 Task: Edit the buffer time to 2 hours 30 minutes after the event.
Action: Mouse moved to (408, 237)
Screenshot: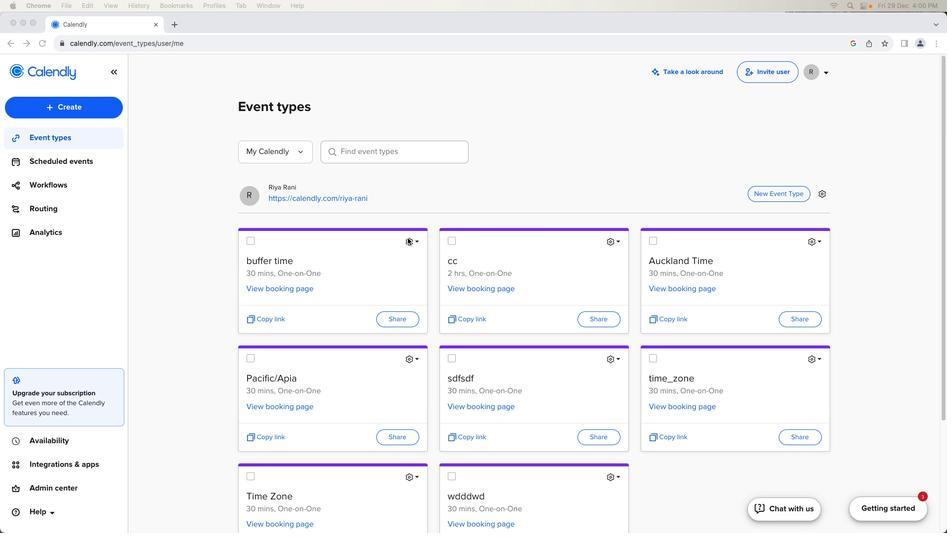 
Action: Mouse pressed left at (408, 237)
Screenshot: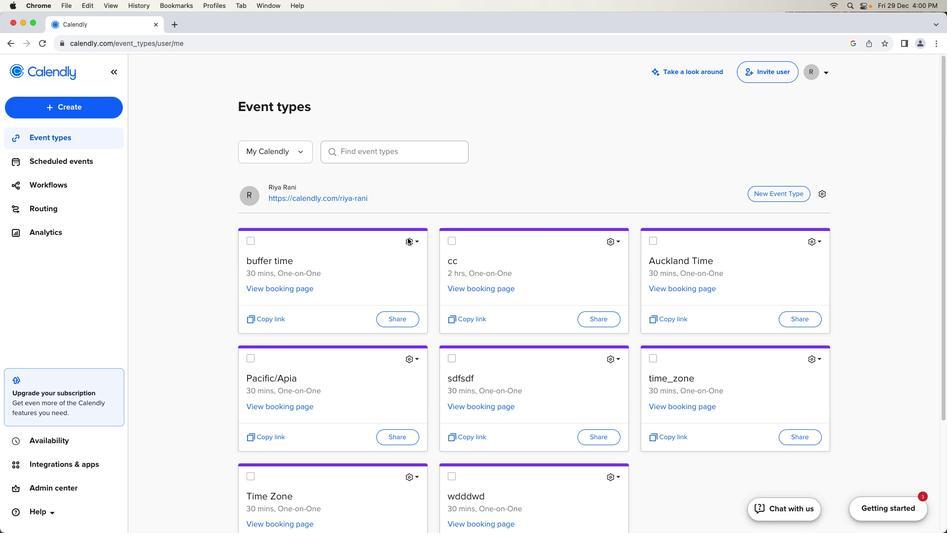 
Action: Mouse moved to (408, 239)
Screenshot: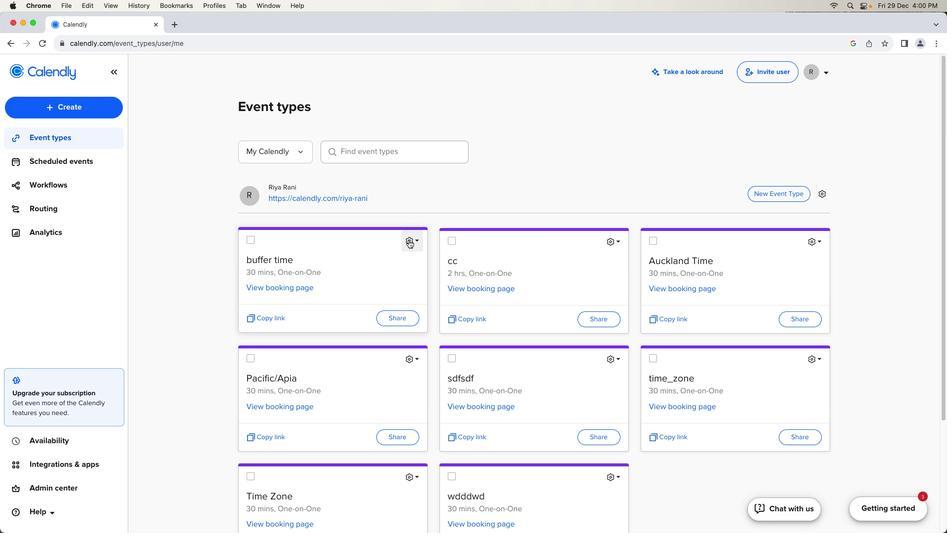 
Action: Mouse pressed left at (408, 239)
Screenshot: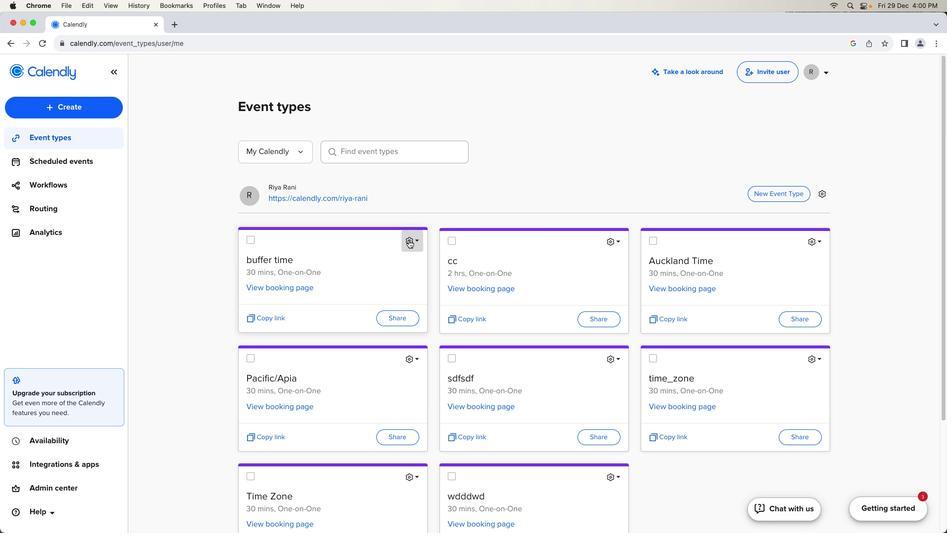 
Action: Mouse moved to (370, 271)
Screenshot: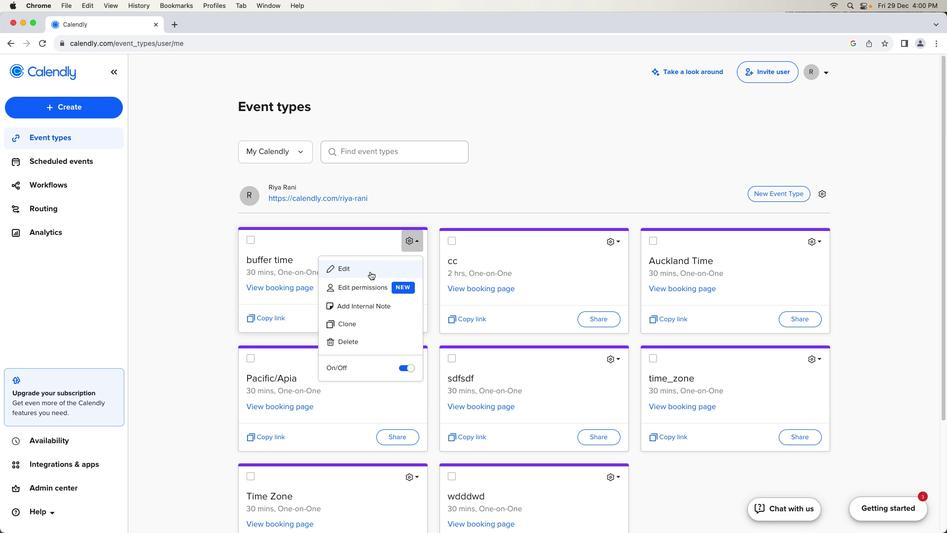 
Action: Mouse pressed left at (370, 271)
Screenshot: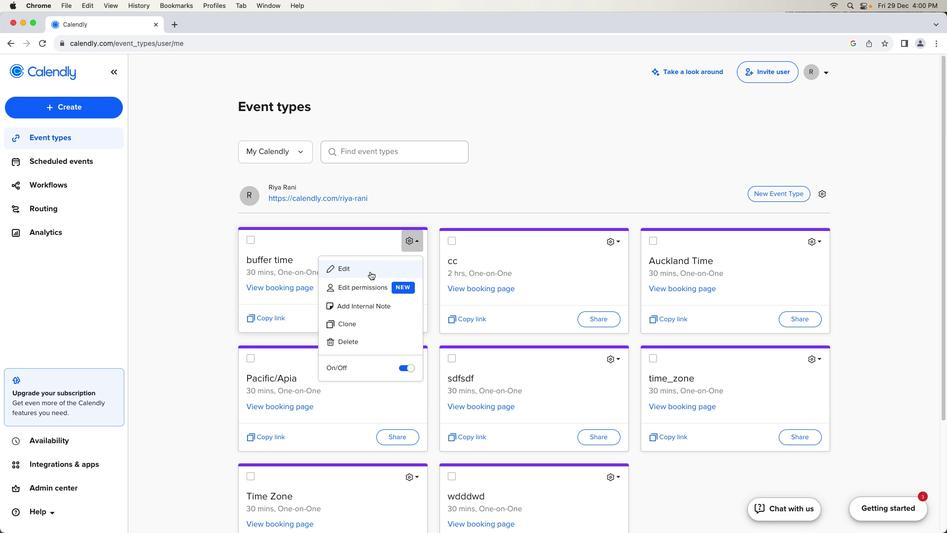 
Action: Mouse moved to (148, 320)
Screenshot: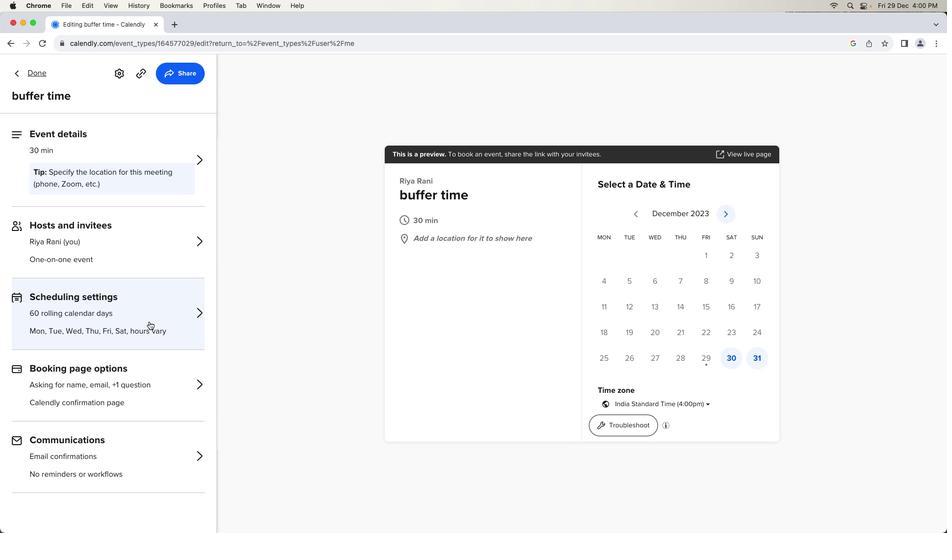 
Action: Mouse pressed left at (148, 320)
Screenshot: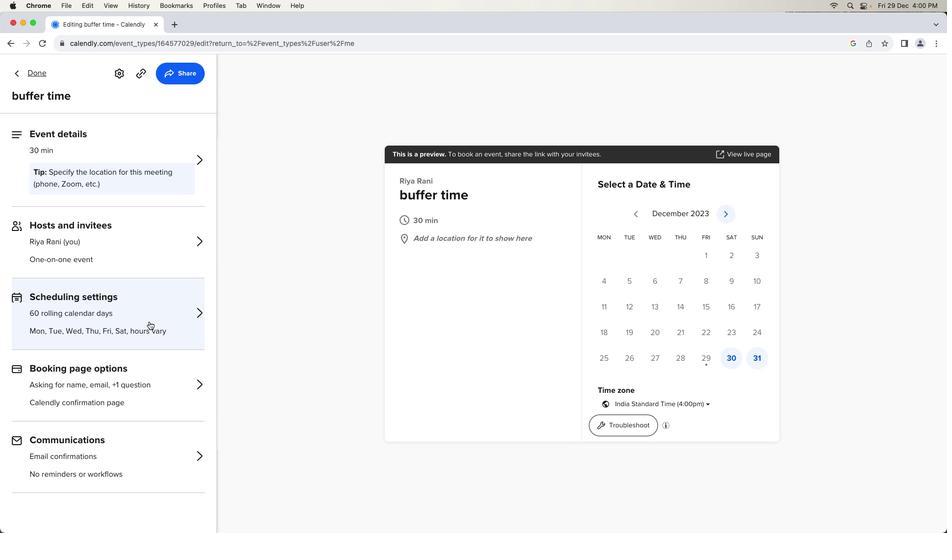 
Action: Mouse moved to (49, 395)
Screenshot: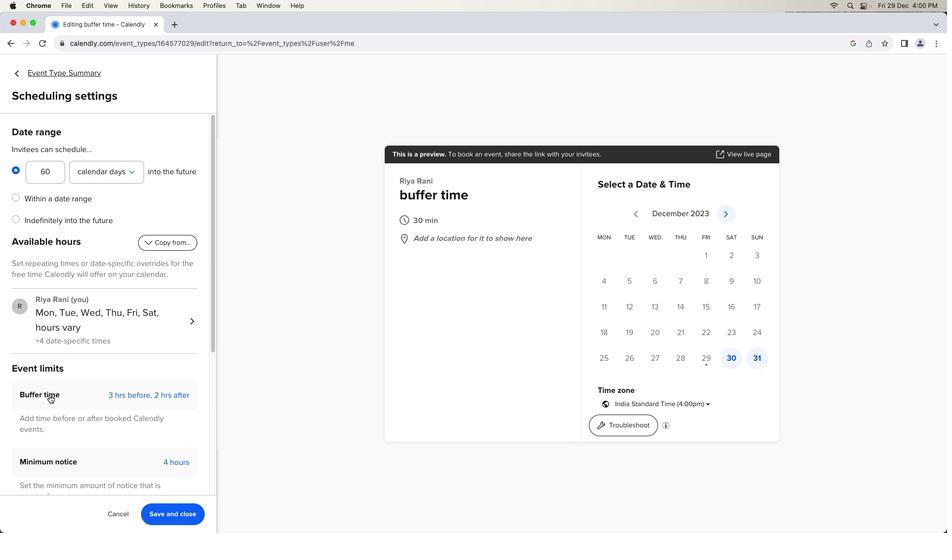 
Action: Mouse pressed left at (49, 395)
Screenshot: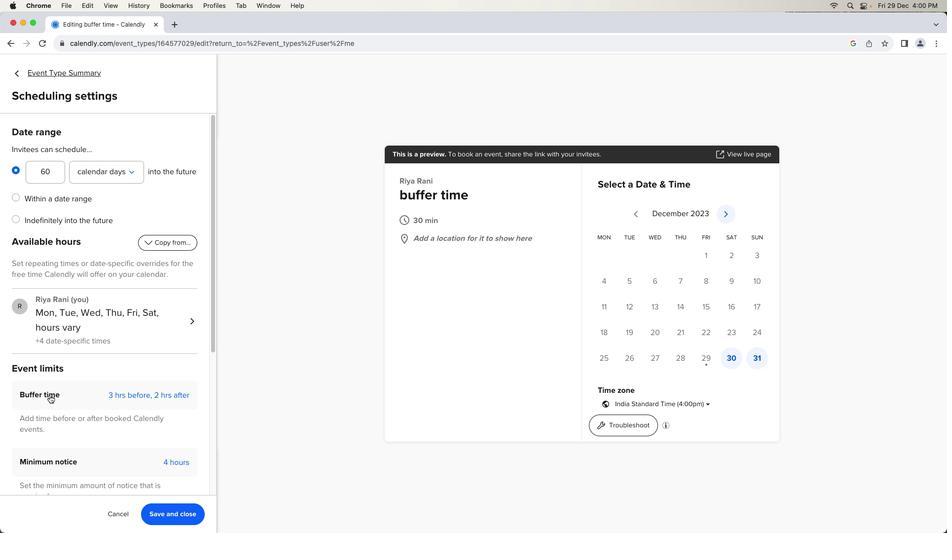 
Action: Mouse moved to (87, 410)
Screenshot: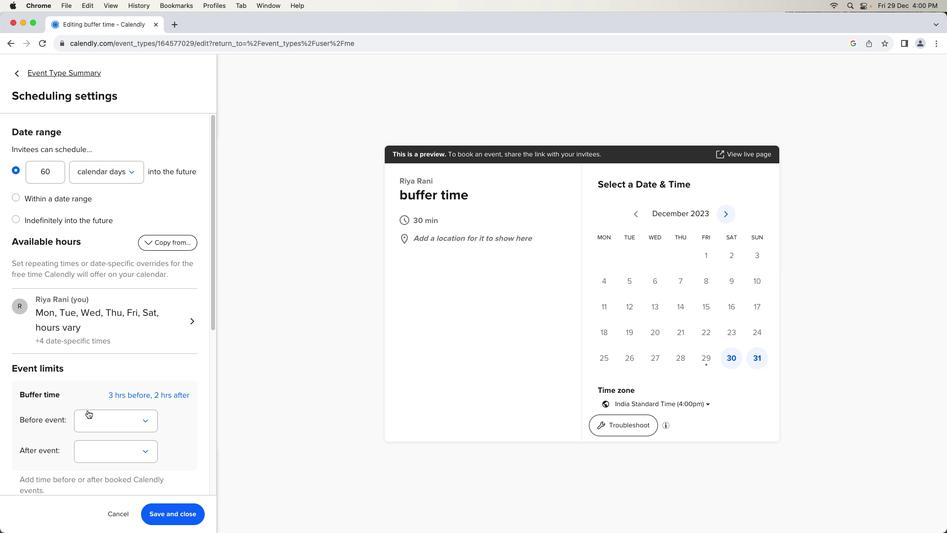 
Action: Mouse scrolled (87, 410) with delta (0, 0)
Screenshot: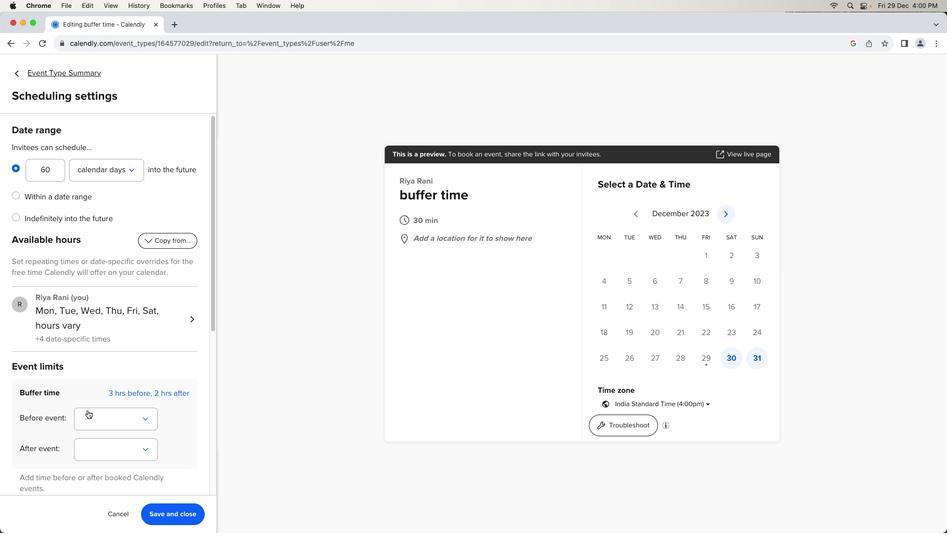 
Action: Mouse scrolled (87, 410) with delta (0, 0)
Screenshot: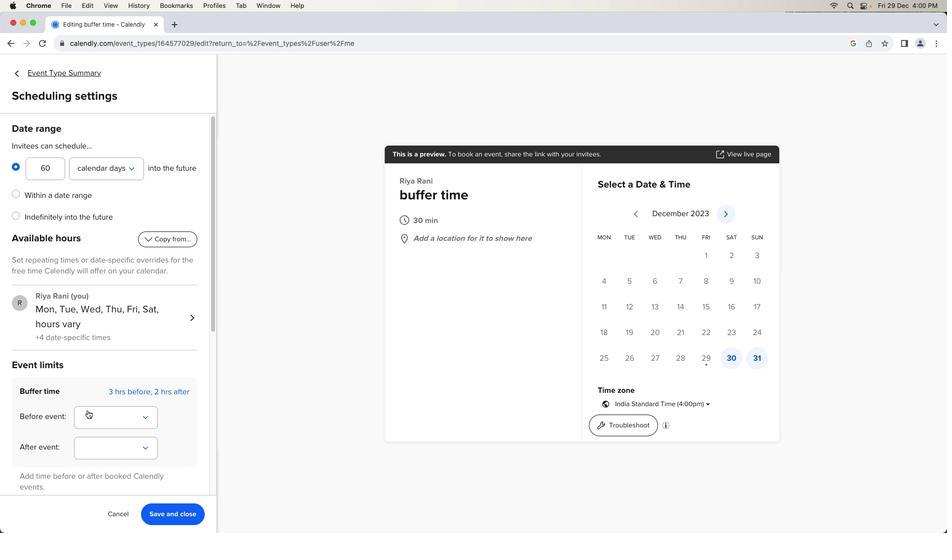 
Action: Mouse moved to (128, 449)
Screenshot: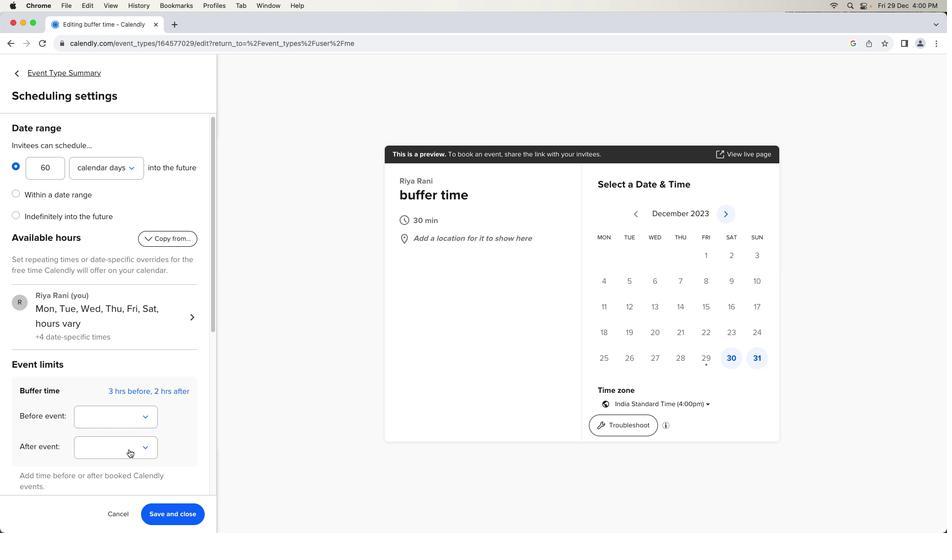 
Action: Mouse pressed left at (128, 449)
Screenshot: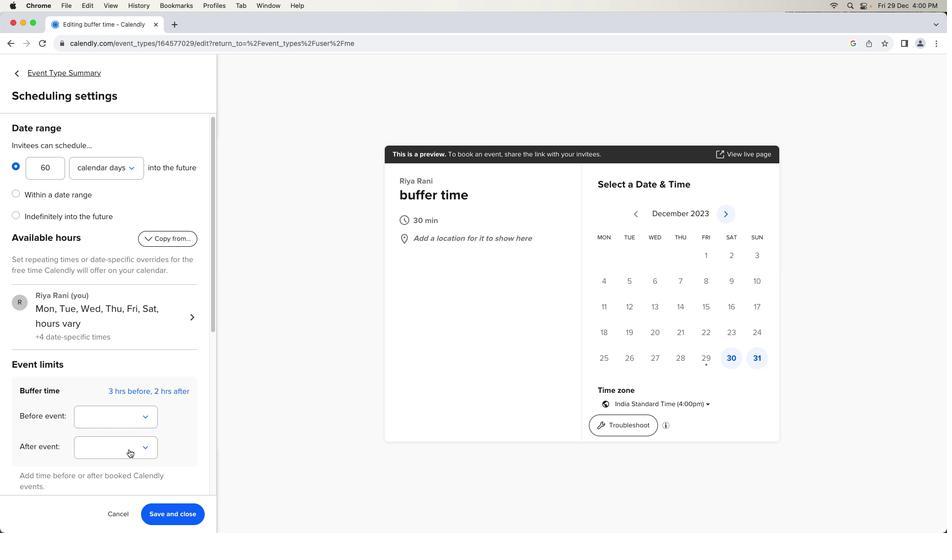 
Action: Mouse moved to (129, 446)
Screenshot: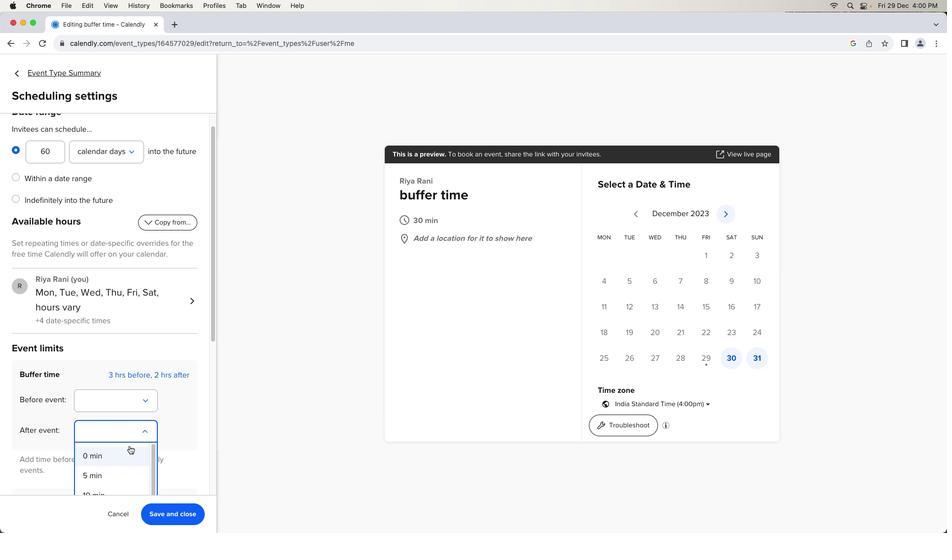 
Action: Mouse scrolled (129, 446) with delta (0, 0)
Screenshot: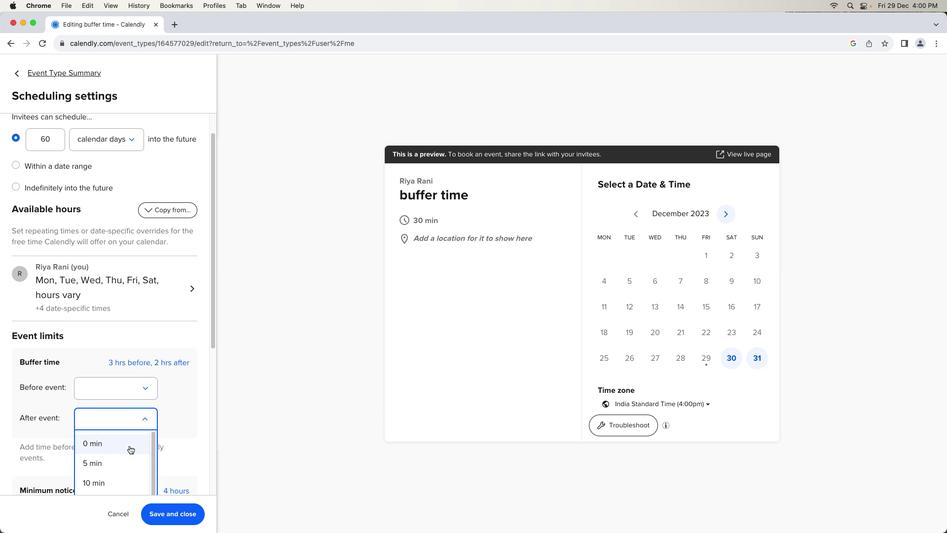 
Action: Mouse scrolled (129, 446) with delta (0, 0)
Screenshot: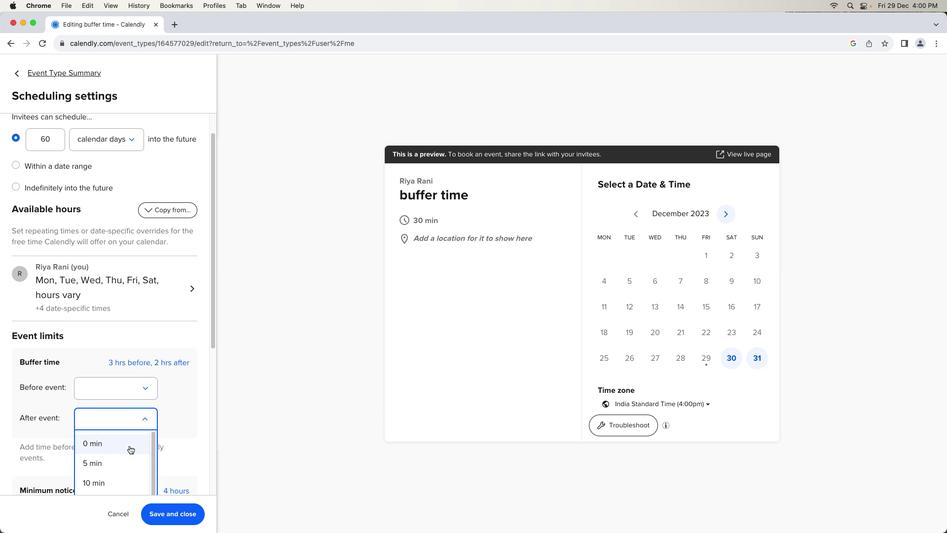 
Action: Mouse scrolled (129, 446) with delta (0, -1)
Screenshot: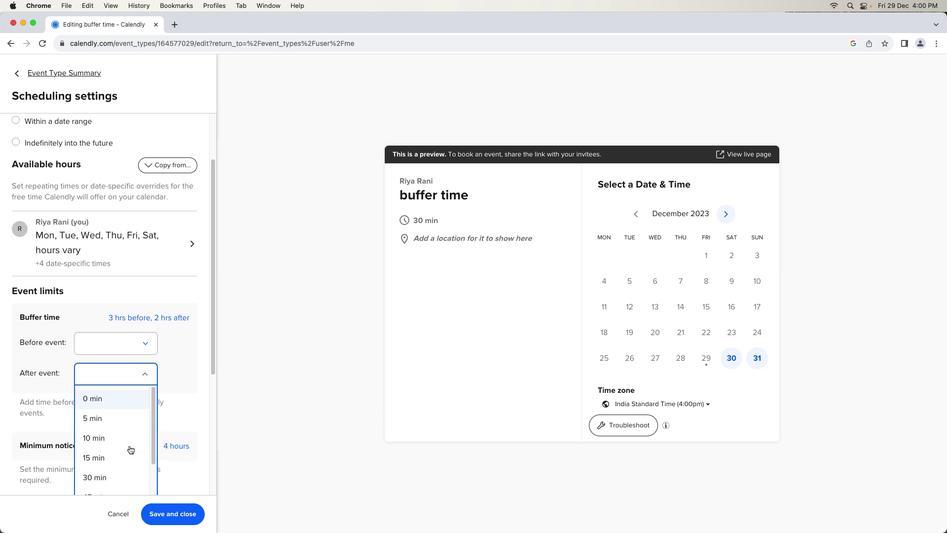 
Action: Mouse moved to (129, 446)
Screenshot: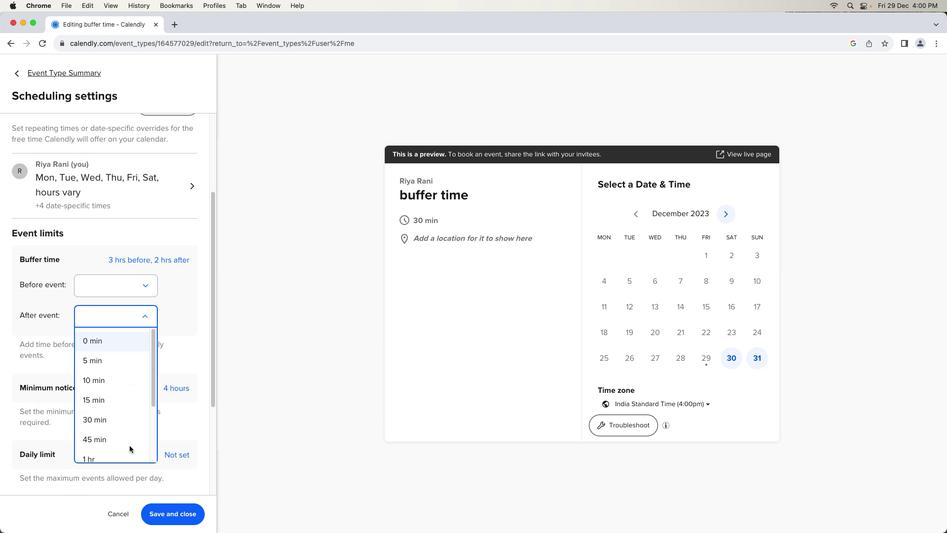 
Action: Mouse scrolled (129, 446) with delta (0, -1)
Screenshot: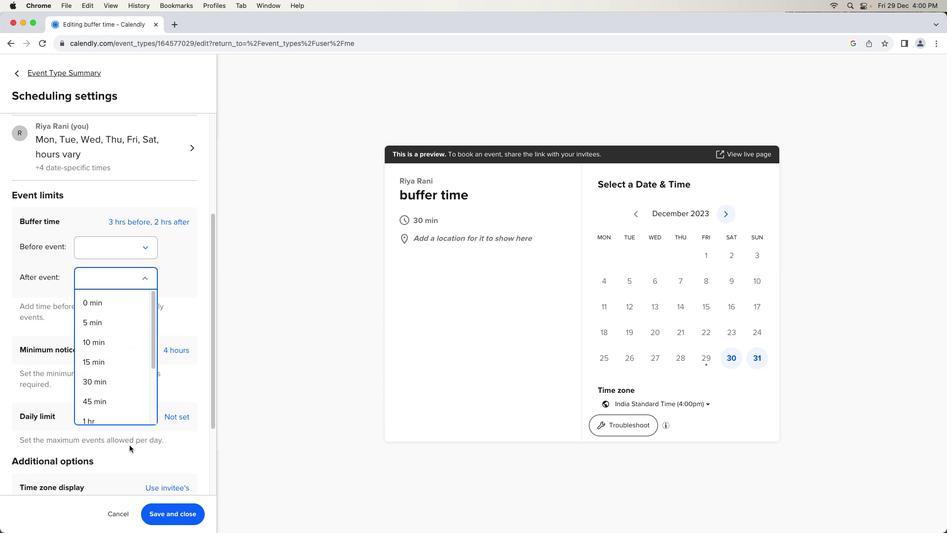 
Action: Mouse moved to (103, 379)
Screenshot: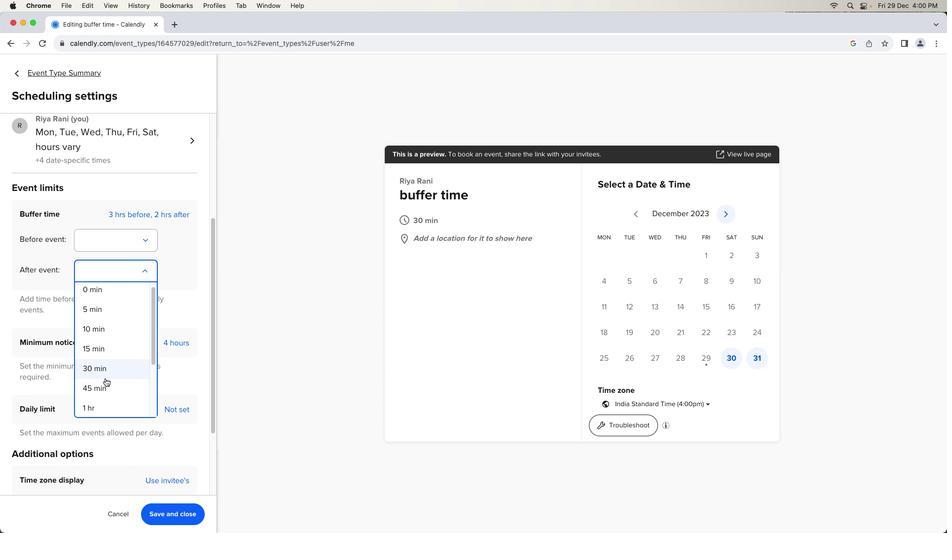 
Action: Mouse scrolled (103, 379) with delta (0, 0)
Screenshot: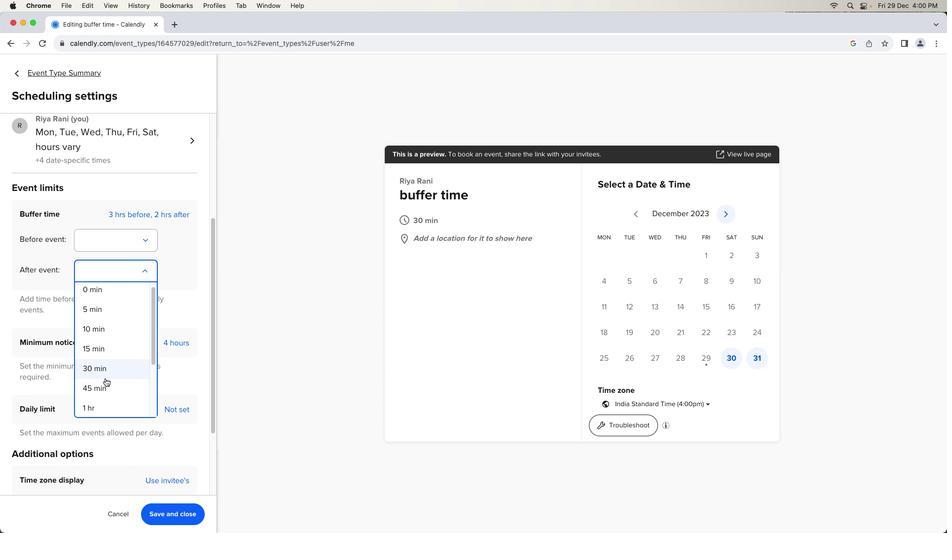 
Action: Mouse moved to (105, 378)
Screenshot: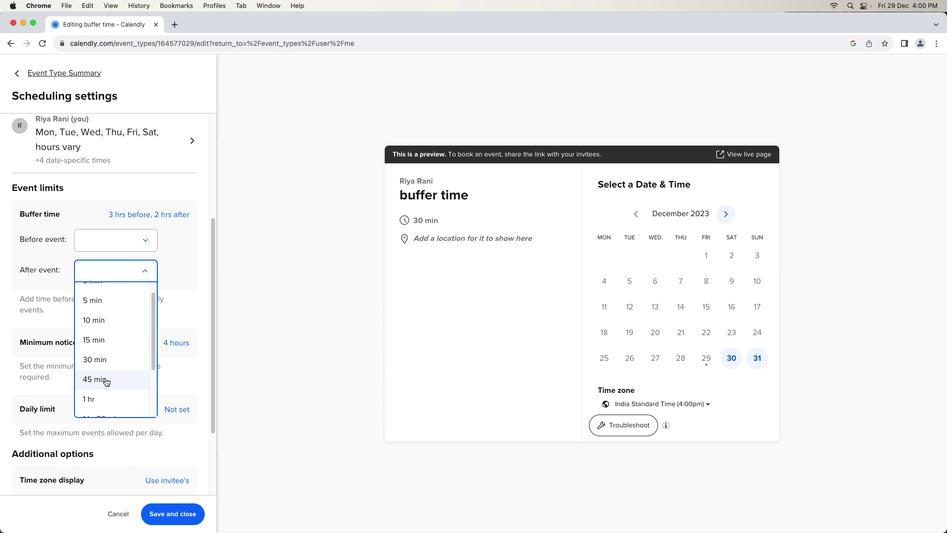 
Action: Mouse scrolled (105, 378) with delta (0, 0)
Screenshot: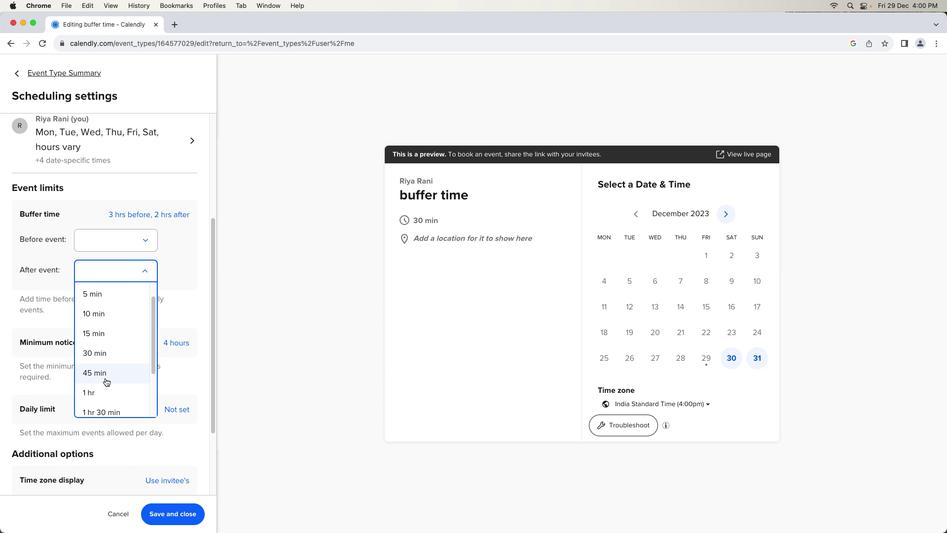 
Action: Mouse scrolled (105, 378) with delta (0, 0)
Screenshot: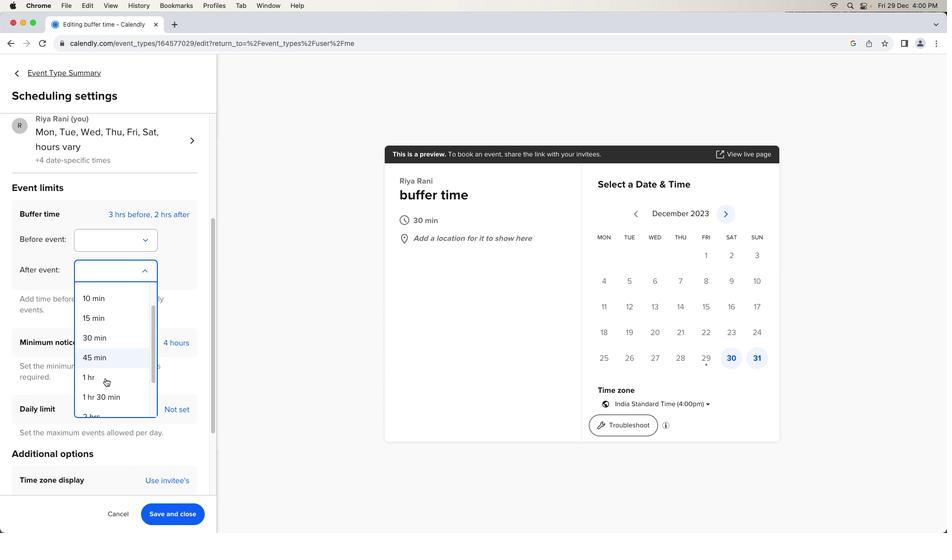 
Action: Mouse moved to (105, 377)
Screenshot: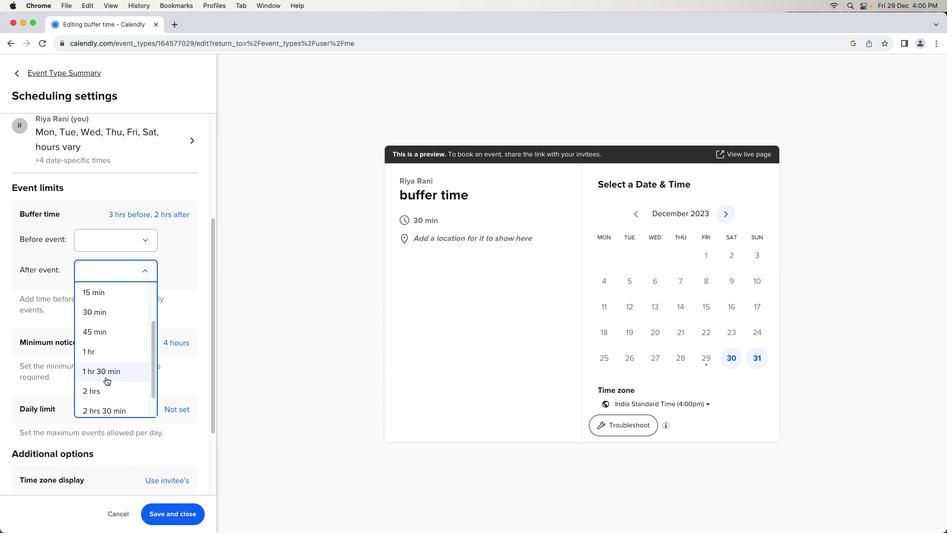 
Action: Mouse scrolled (105, 377) with delta (0, 0)
Screenshot: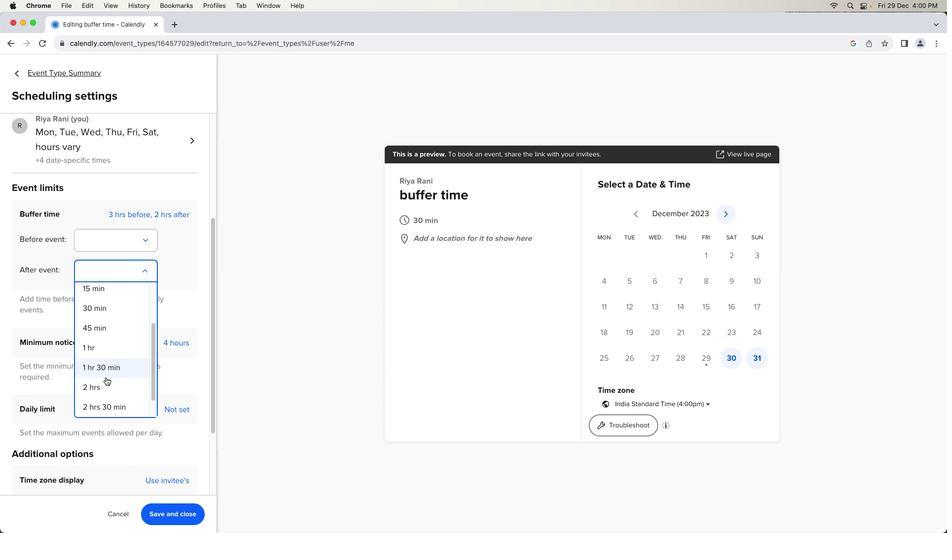 
Action: Mouse moved to (105, 377)
Screenshot: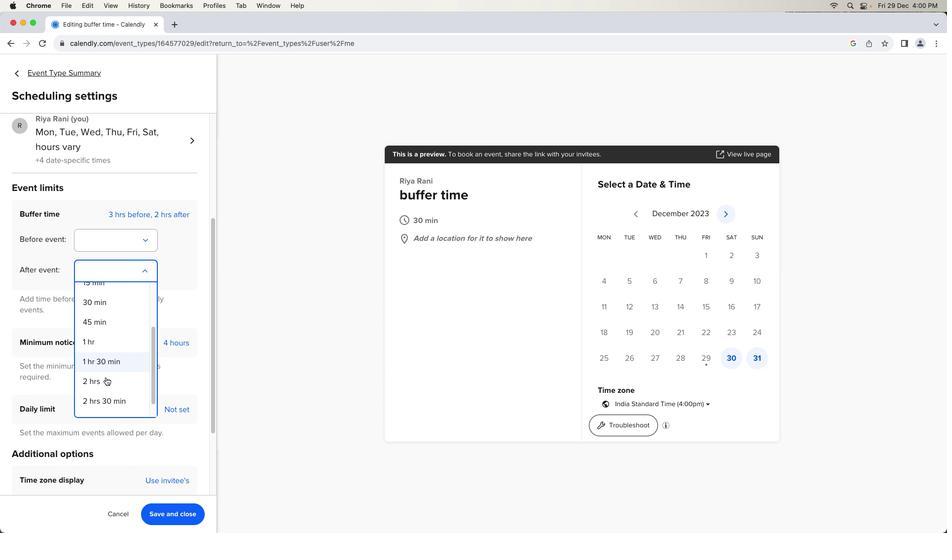 
Action: Mouse scrolled (105, 377) with delta (0, 0)
Screenshot: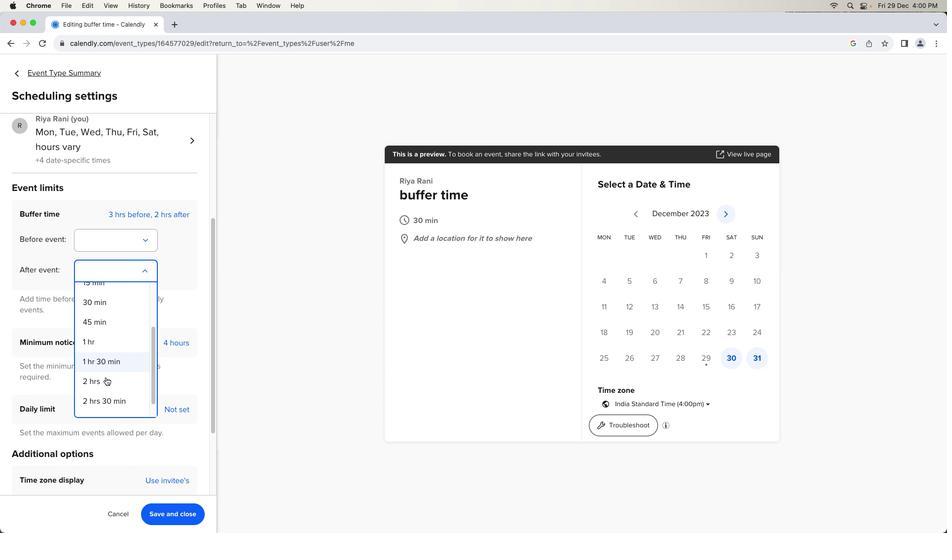 
Action: Mouse scrolled (105, 377) with delta (0, 0)
Screenshot: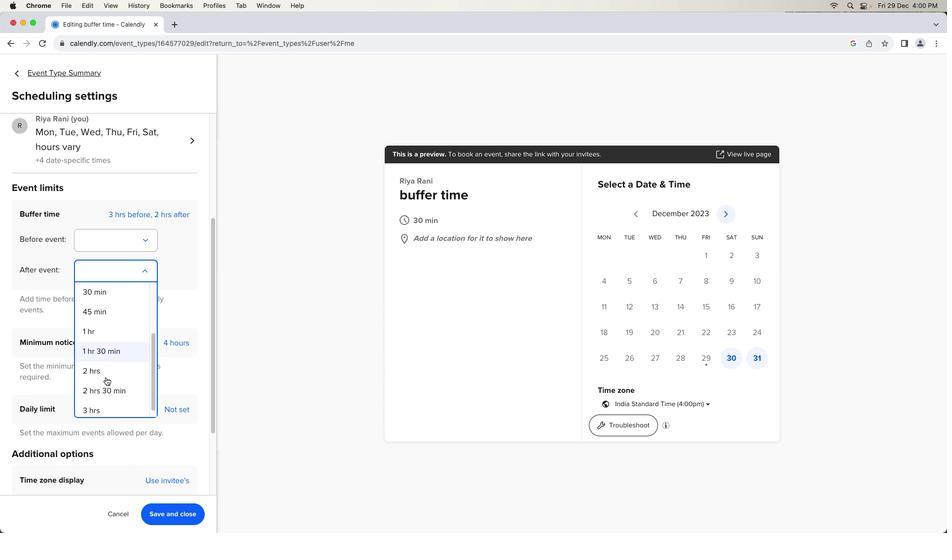 
Action: Mouse moved to (114, 381)
Screenshot: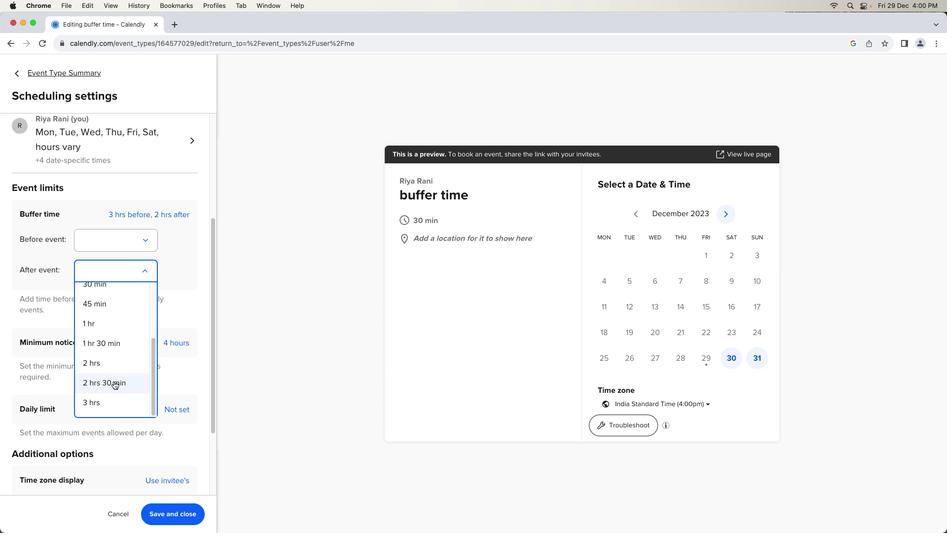 
Action: Mouse pressed left at (114, 381)
Screenshot: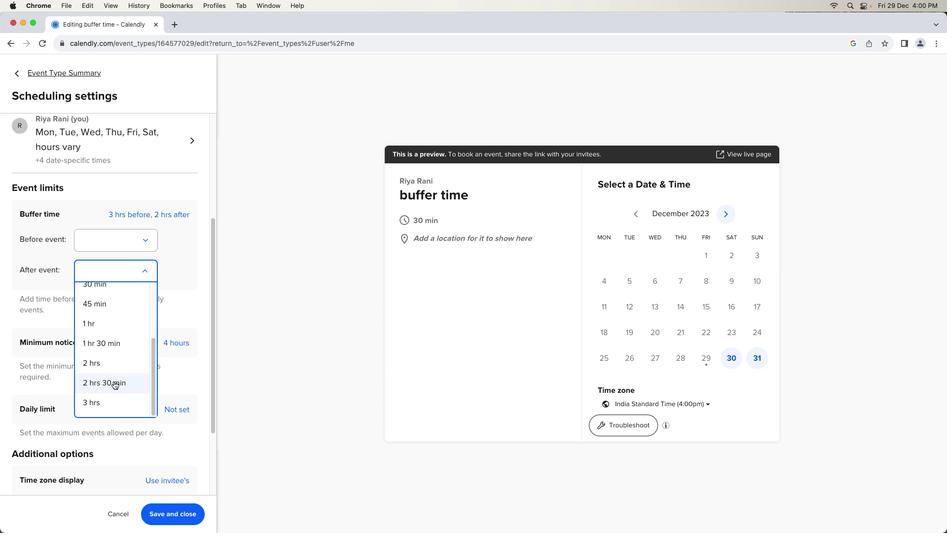 
Action: Mouse moved to (176, 510)
Screenshot: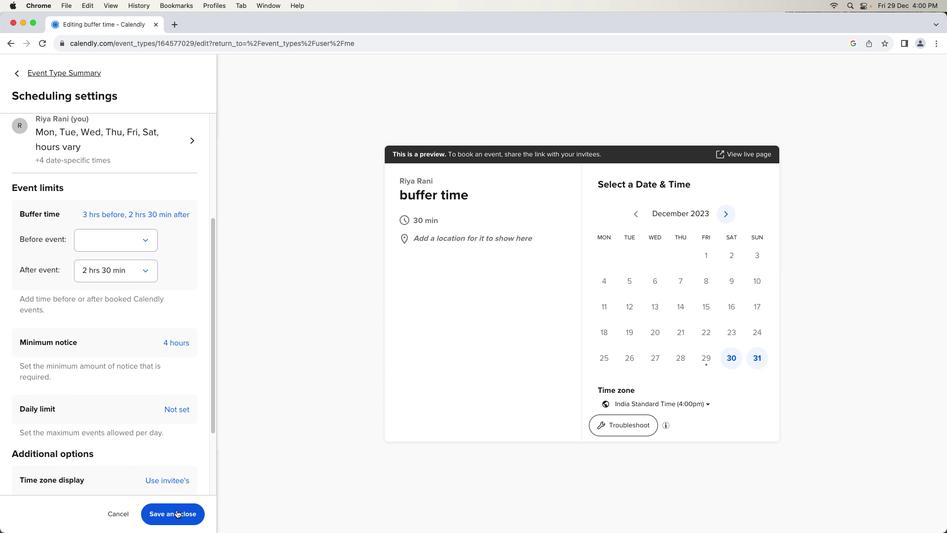 
Action: Mouse pressed left at (176, 510)
Screenshot: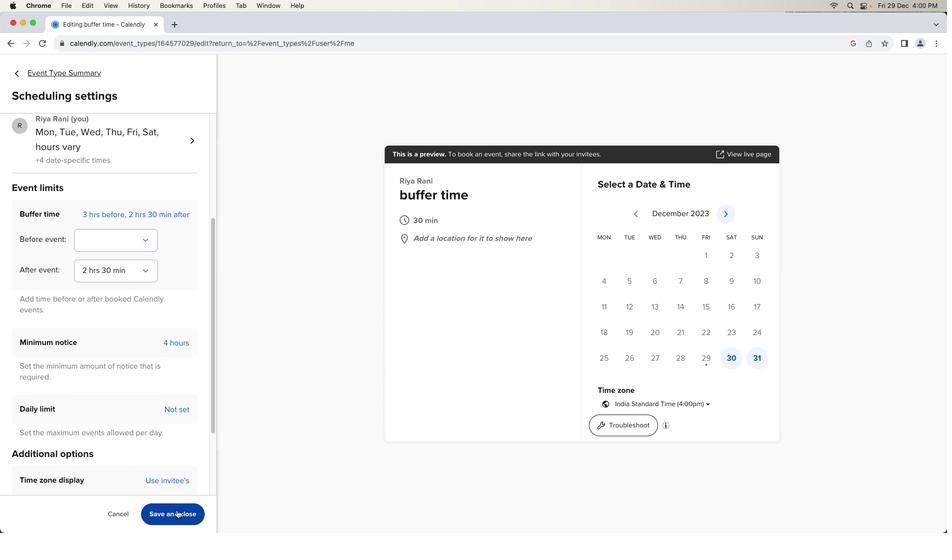 
Action: Mouse moved to (286, 392)
Screenshot: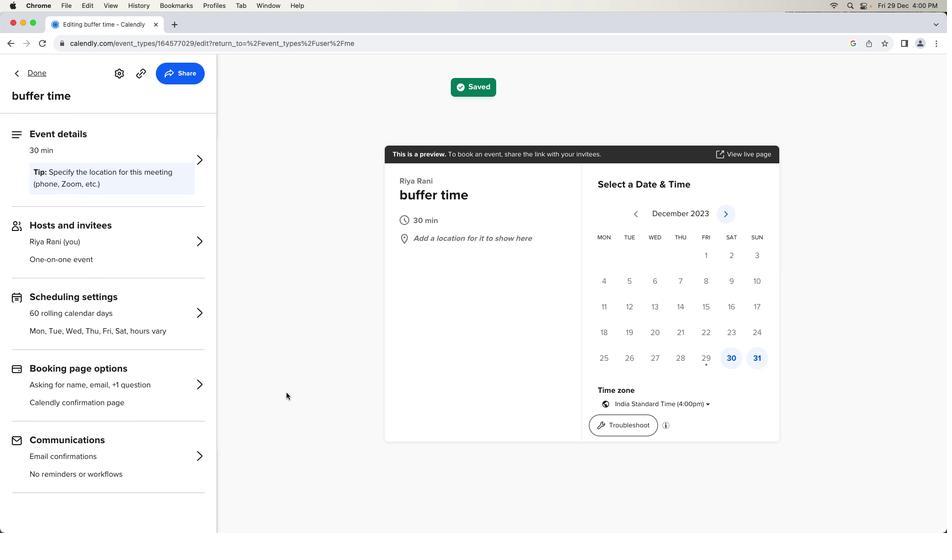 
